 Task: In comments and reactions choose email frequency individual.
Action: Mouse moved to (765, 74)
Screenshot: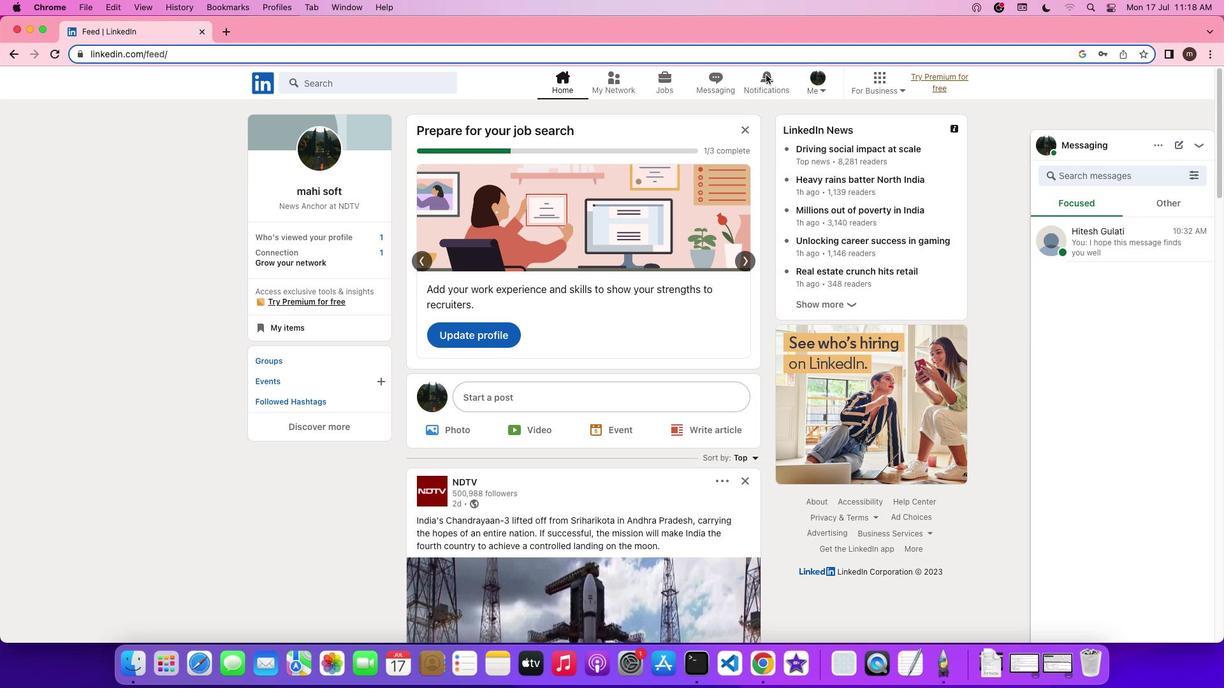 
Action: Mouse pressed left at (765, 74)
Screenshot: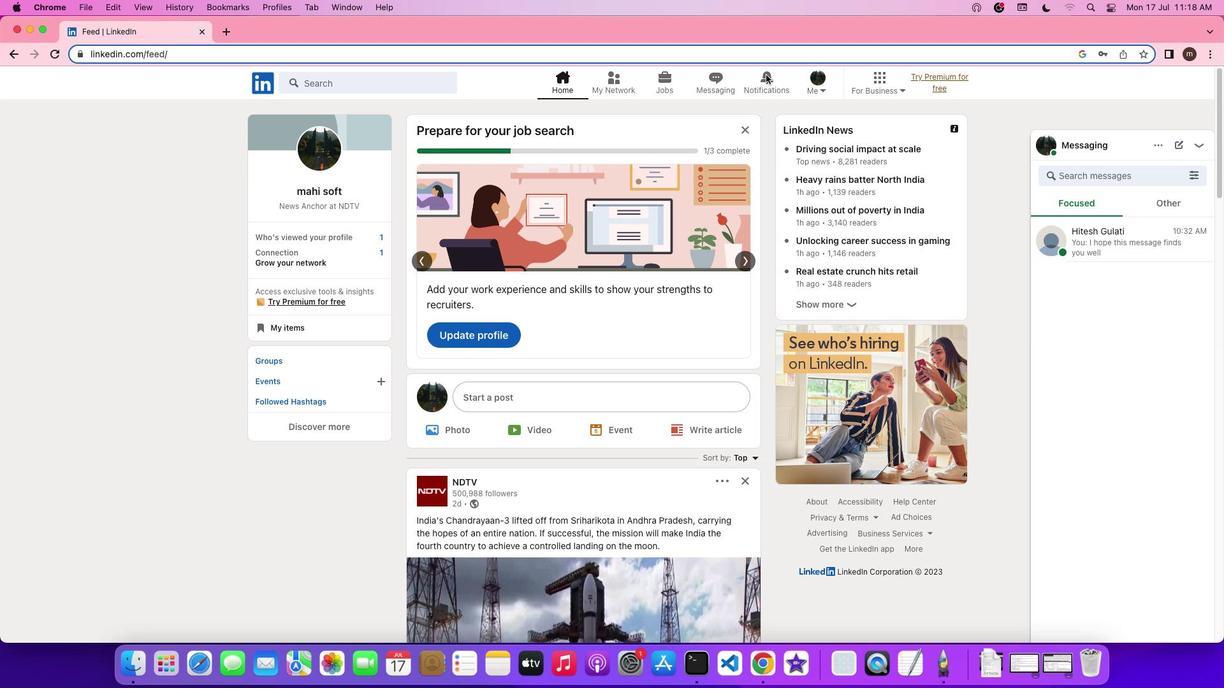 
Action: Mouse moved to (765, 74)
Screenshot: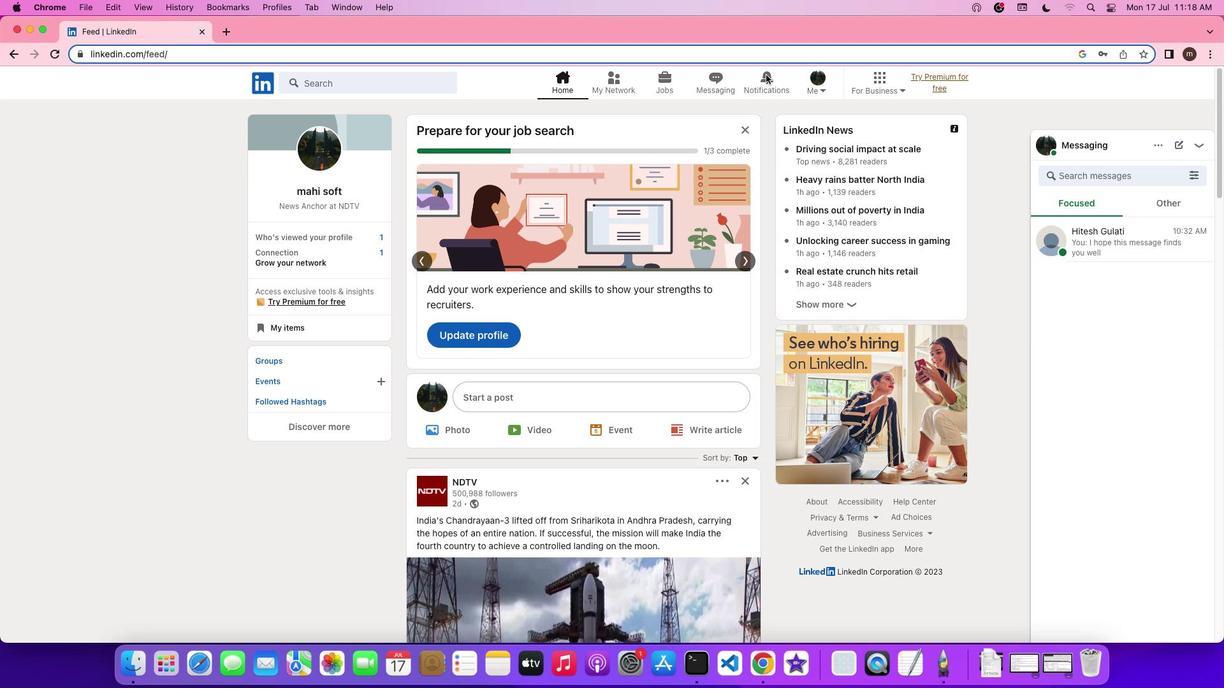 
Action: Mouse pressed left at (765, 74)
Screenshot: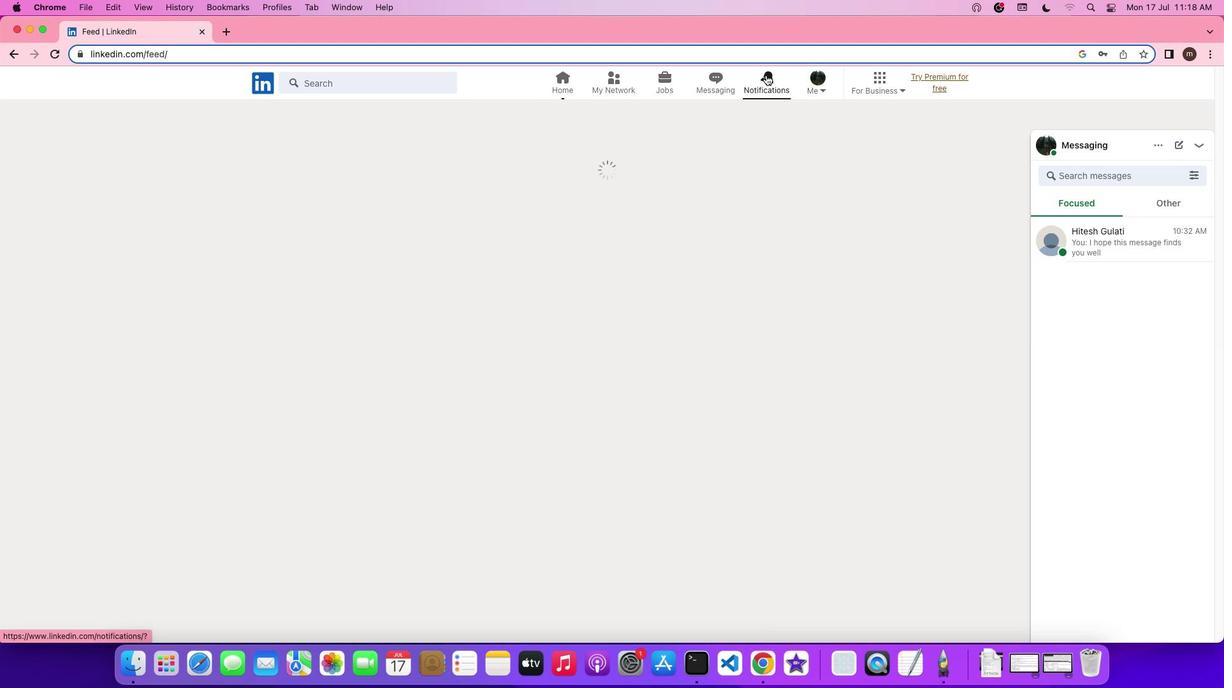 
Action: Mouse moved to (290, 172)
Screenshot: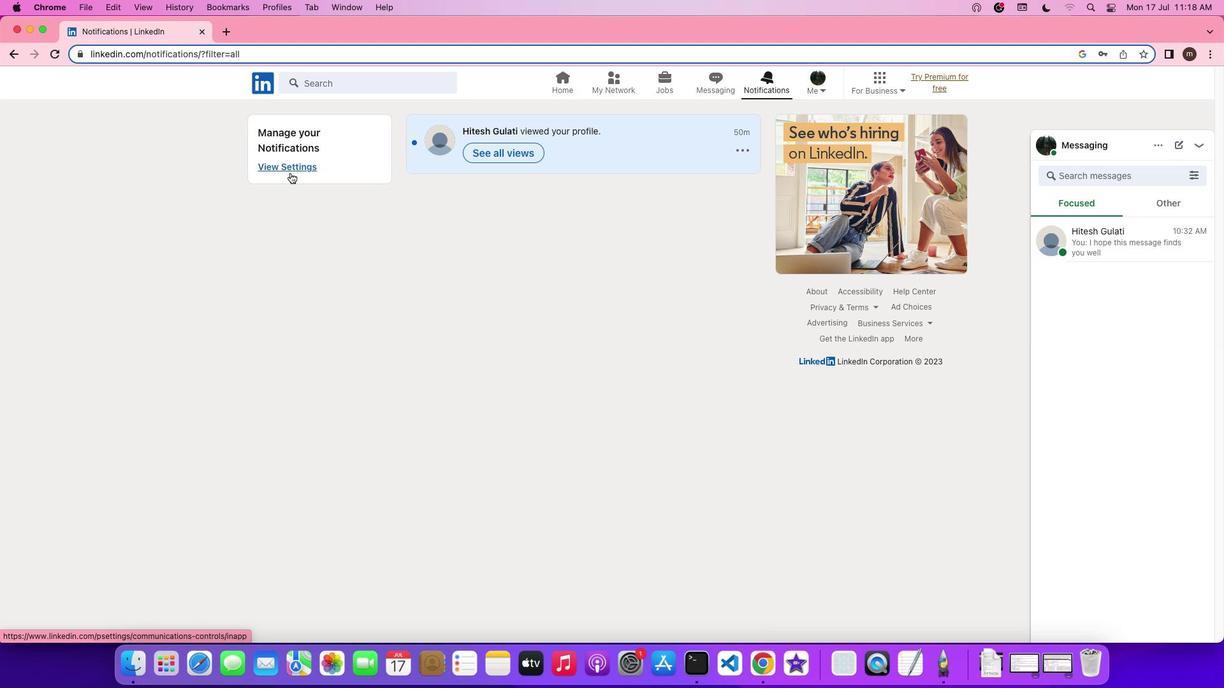 
Action: Mouse pressed left at (290, 172)
Screenshot: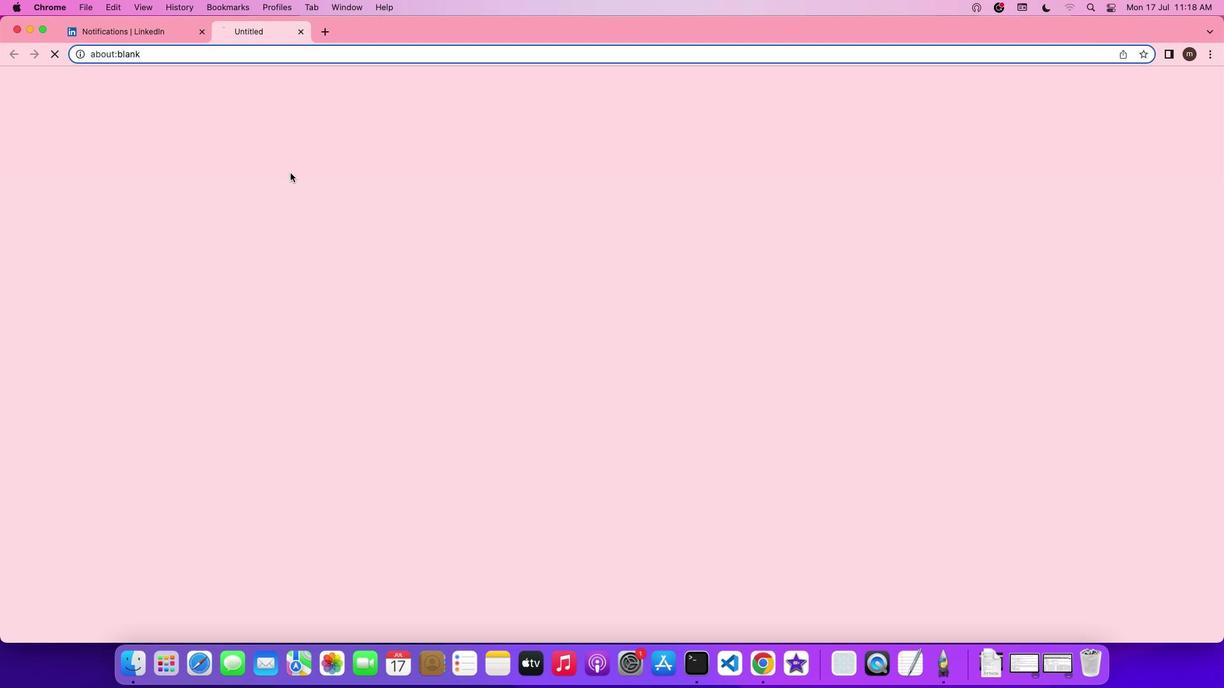 
Action: Mouse moved to (554, 318)
Screenshot: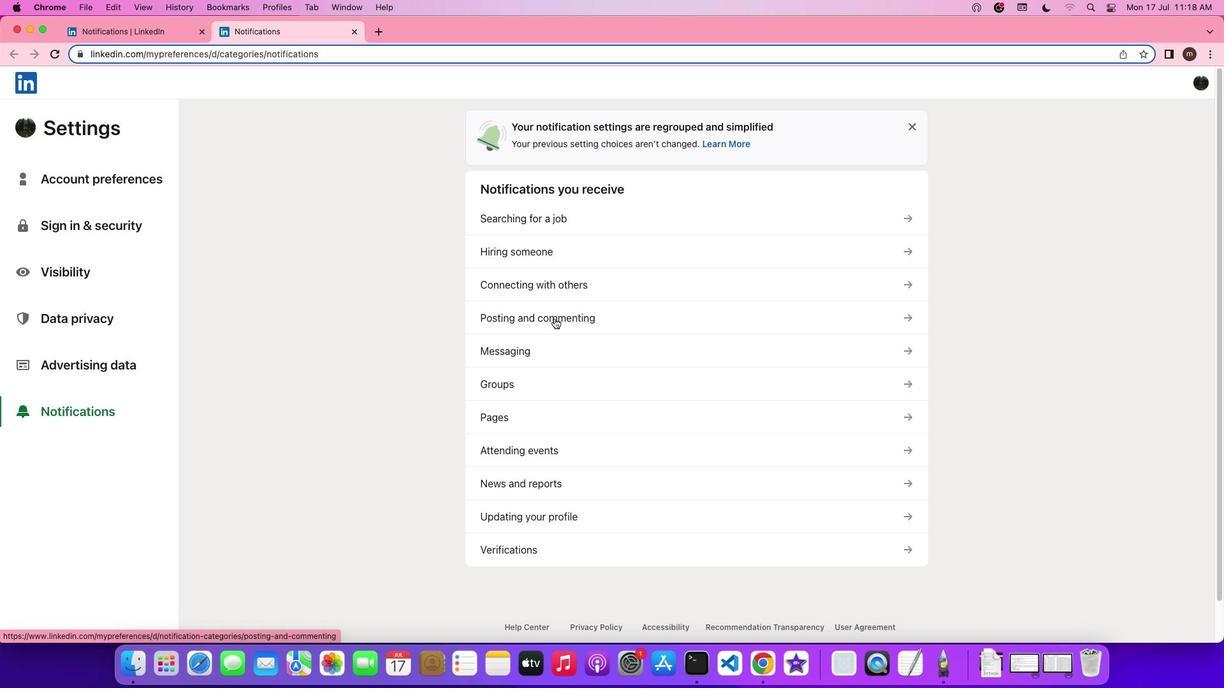 
Action: Mouse pressed left at (554, 318)
Screenshot: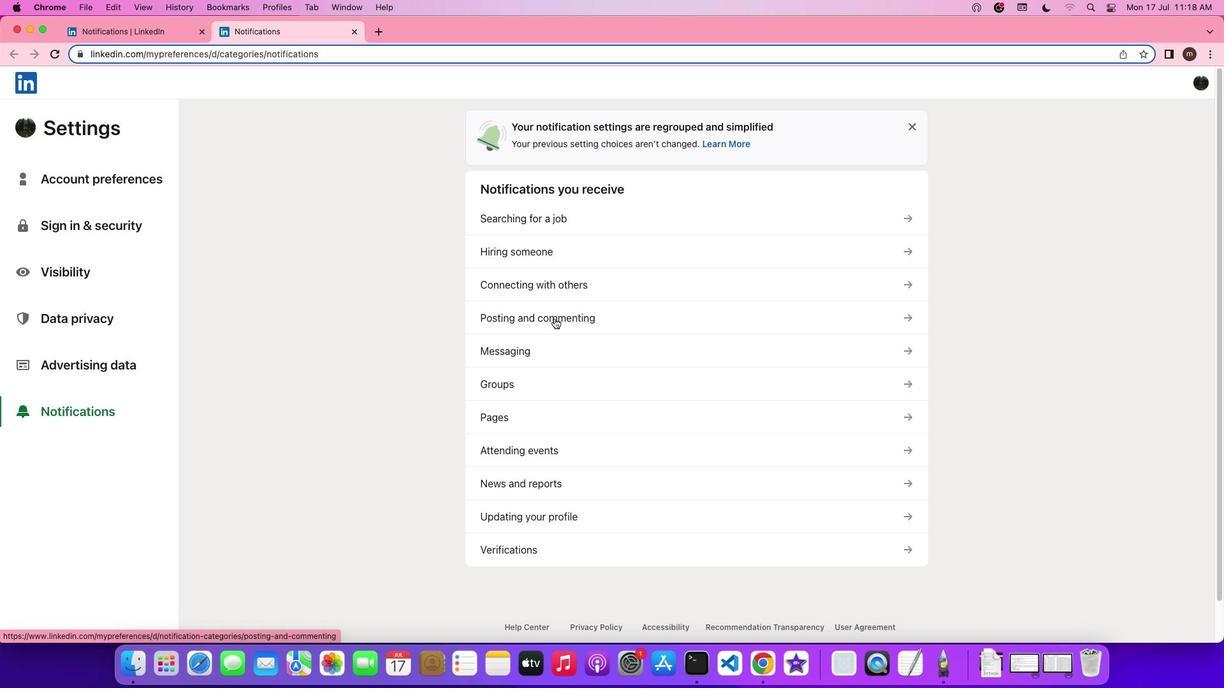 
Action: Mouse moved to (628, 209)
Screenshot: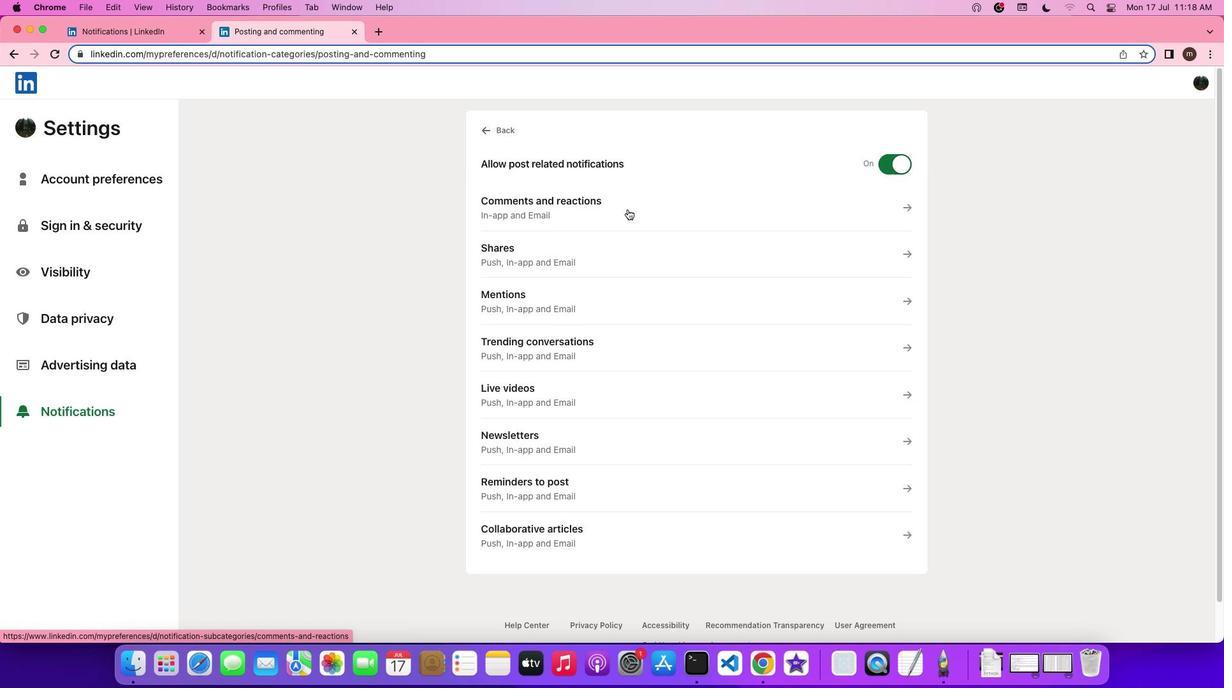 
Action: Mouse pressed left at (628, 209)
Screenshot: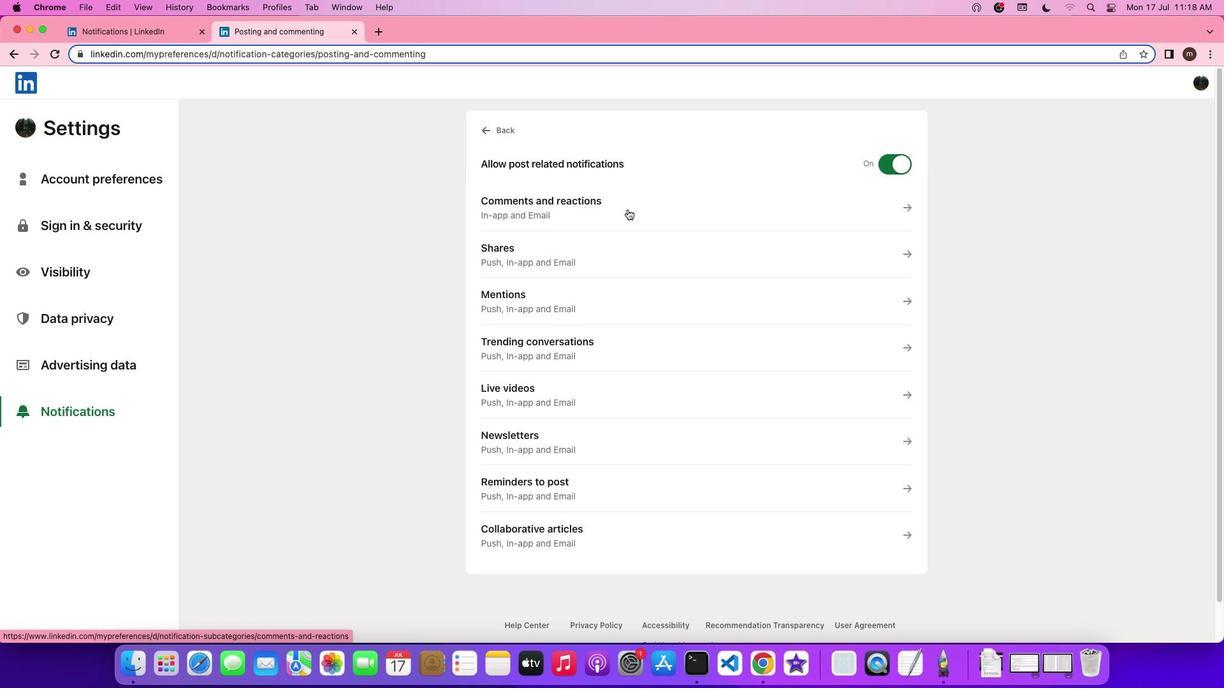 
Action: Mouse moved to (498, 436)
Screenshot: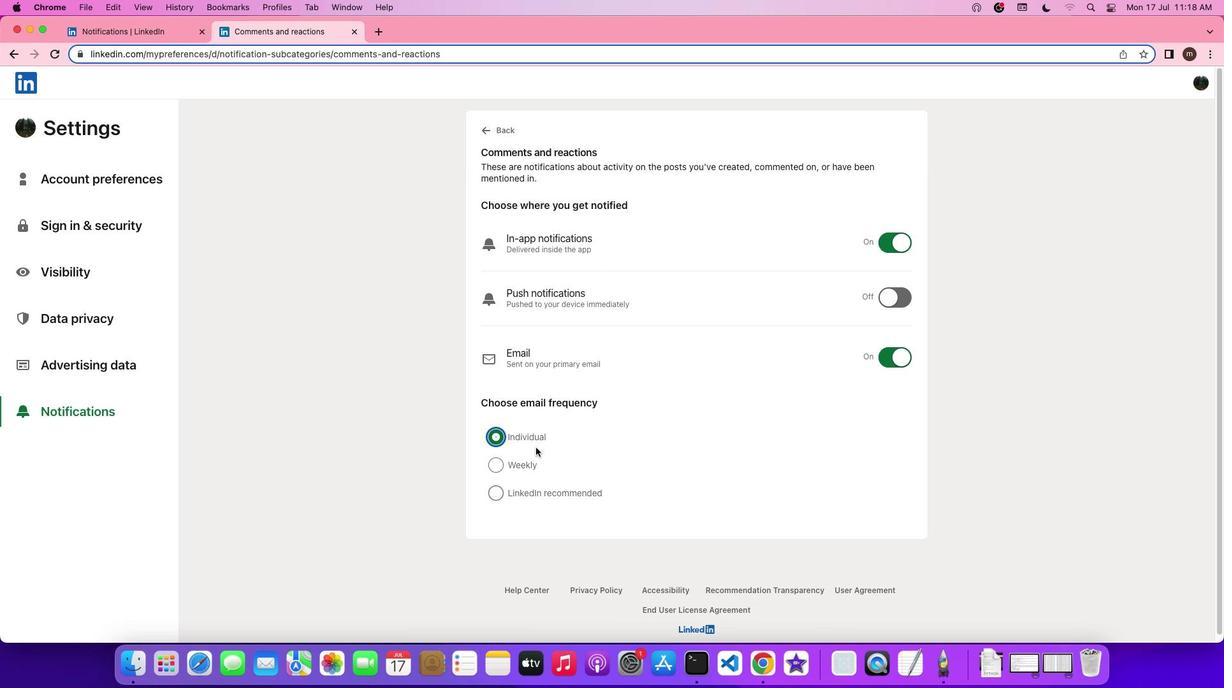 
Action: Mouse pressed left at (498, 436)
Screenshot: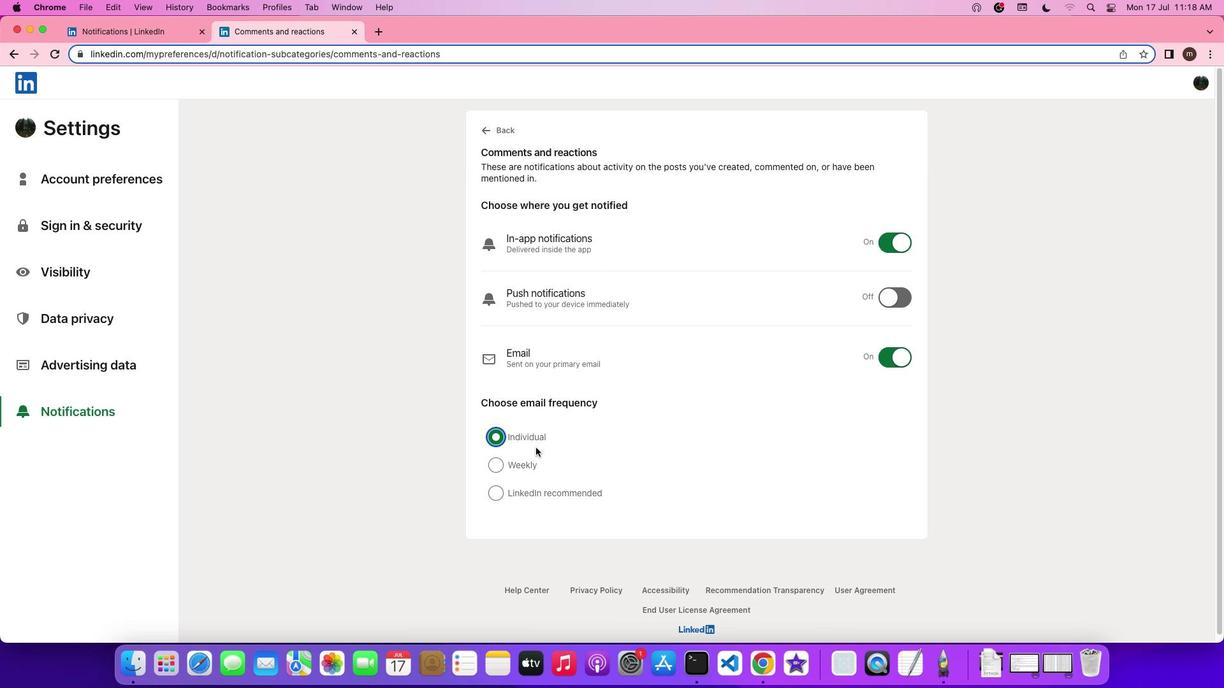 
Action: Mouse moved to (536, 447)
Screenshot: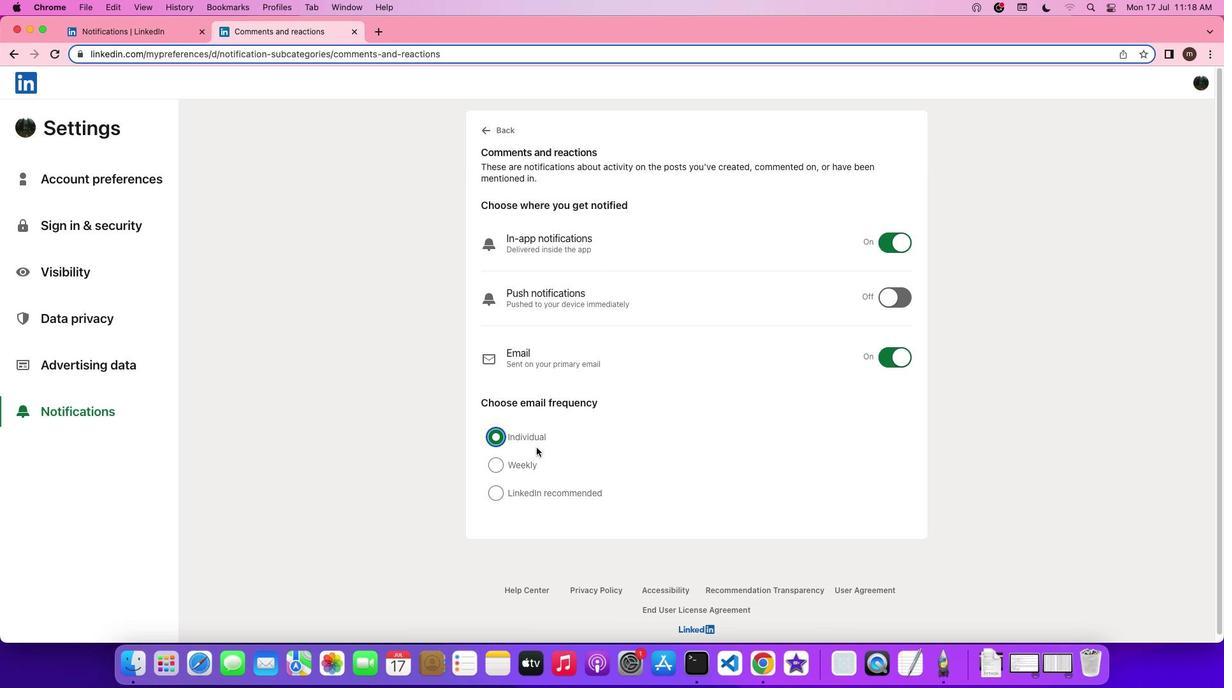 
